 Task: Look for properties with 2 bathrooms.
Action: Mouse moved to (1126, 134)
Screenshot: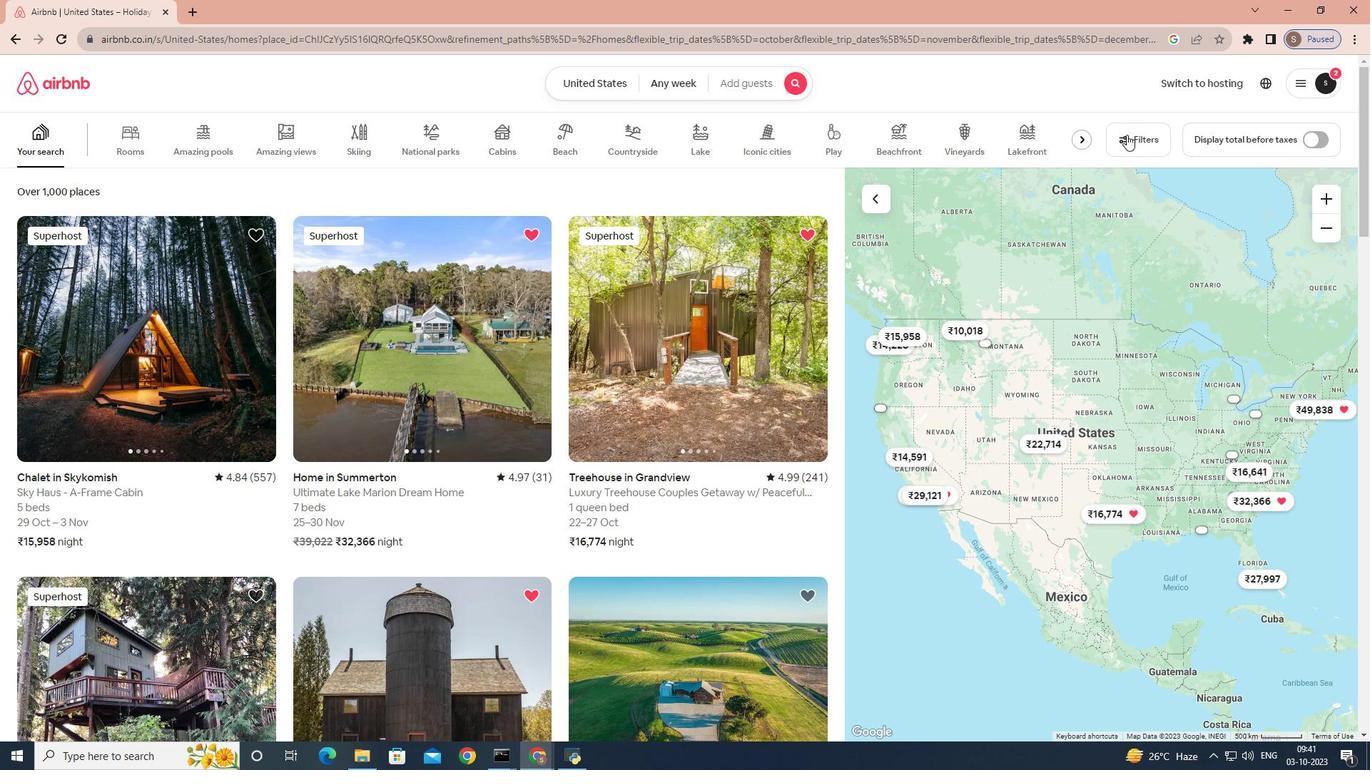
Action: Mouse pressed left at (1126, 134)
Screenshot: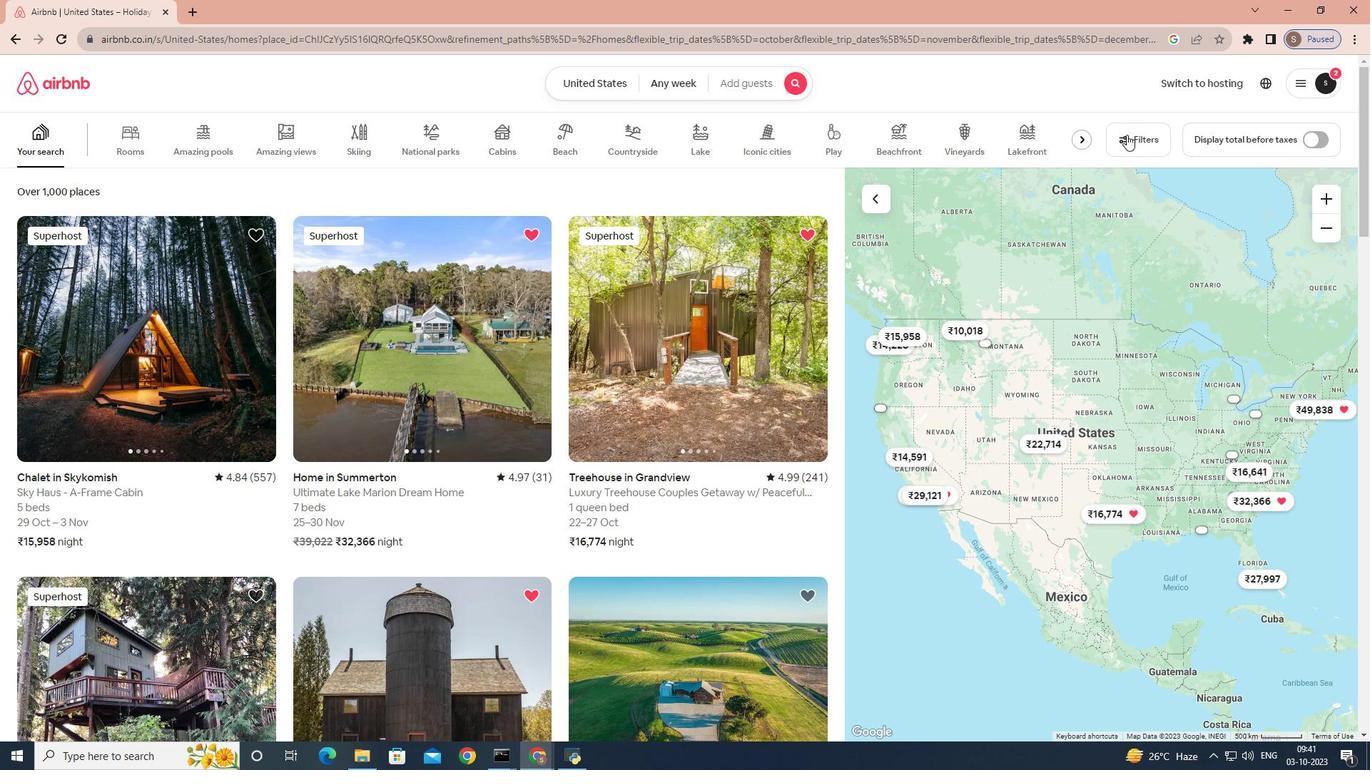 
Action: Mouse moved to (849, 234)
Screenshot: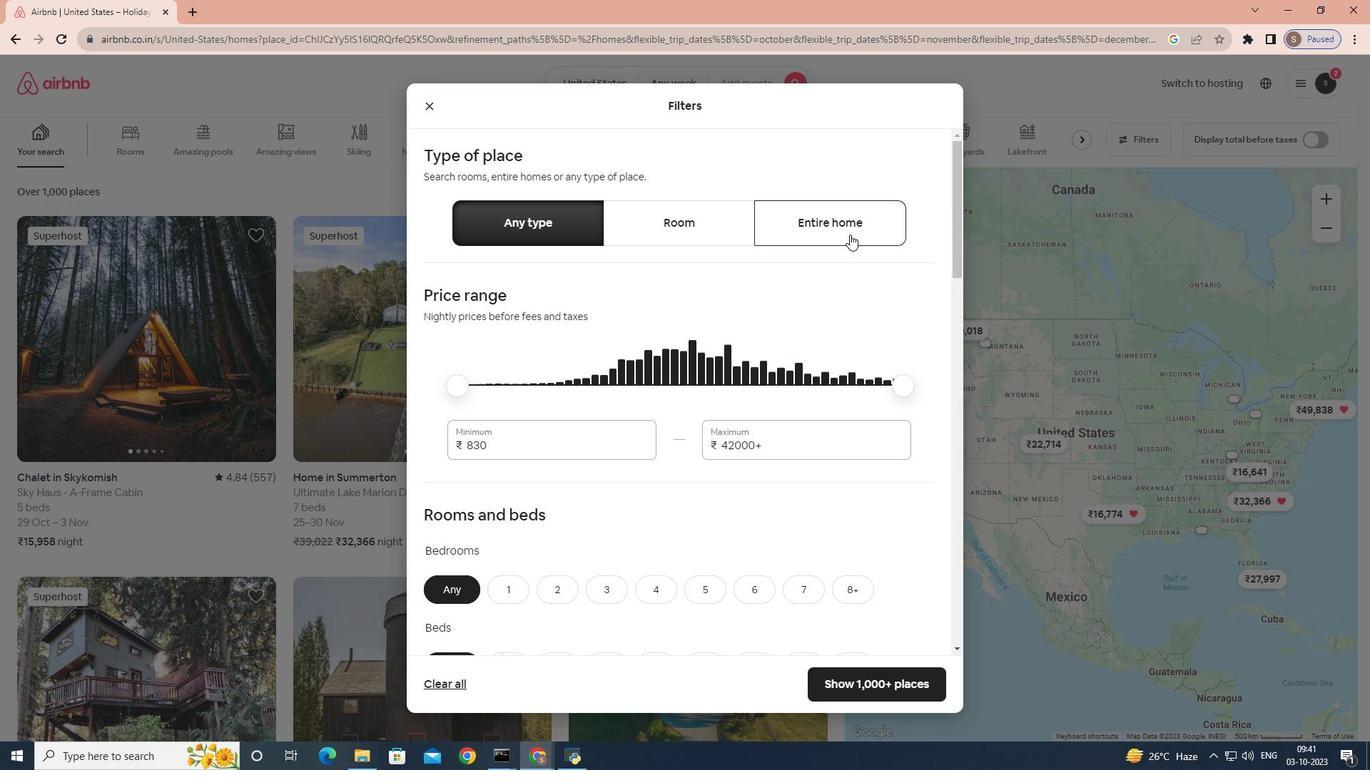 
Action: Mouse pressed left at (849, 234)
Screenshot: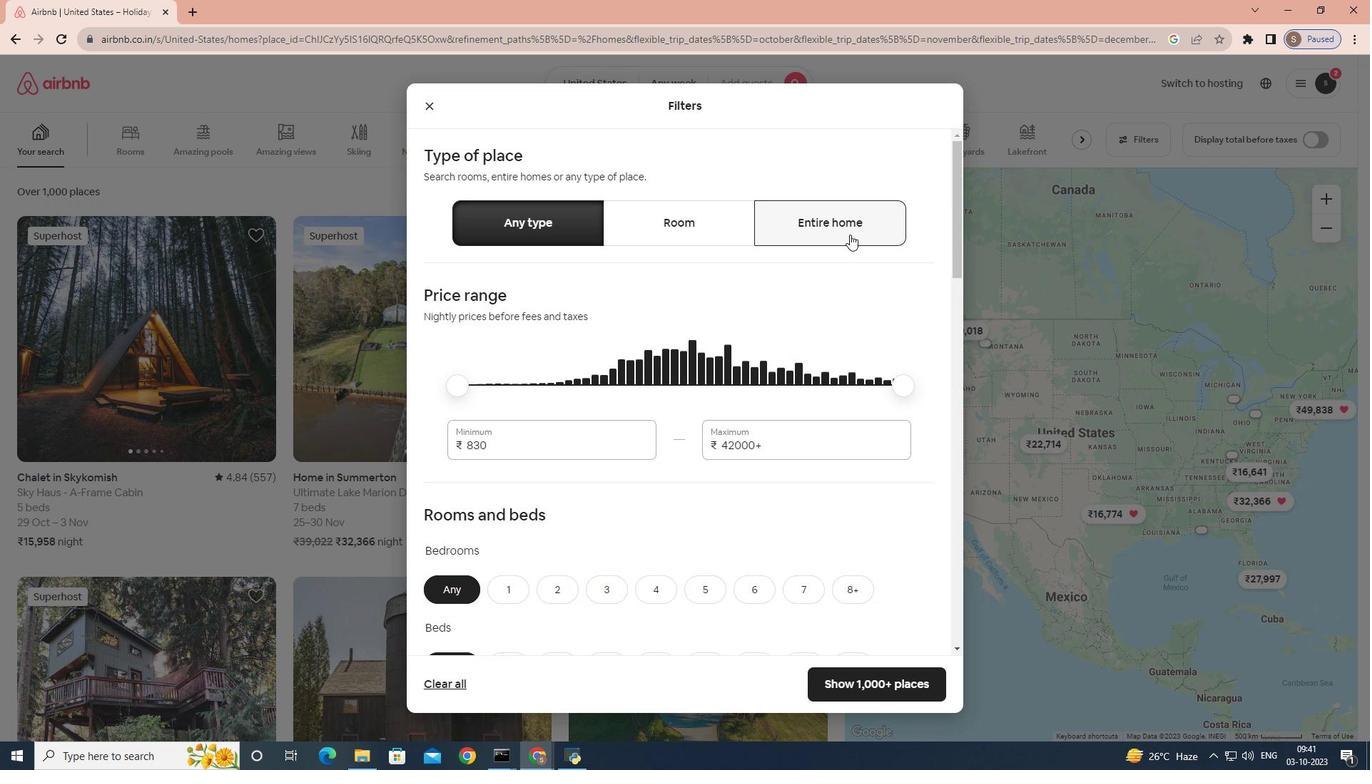
Action: Mouse scrolled (849, 234) with delta (0, 0)
Screenshot: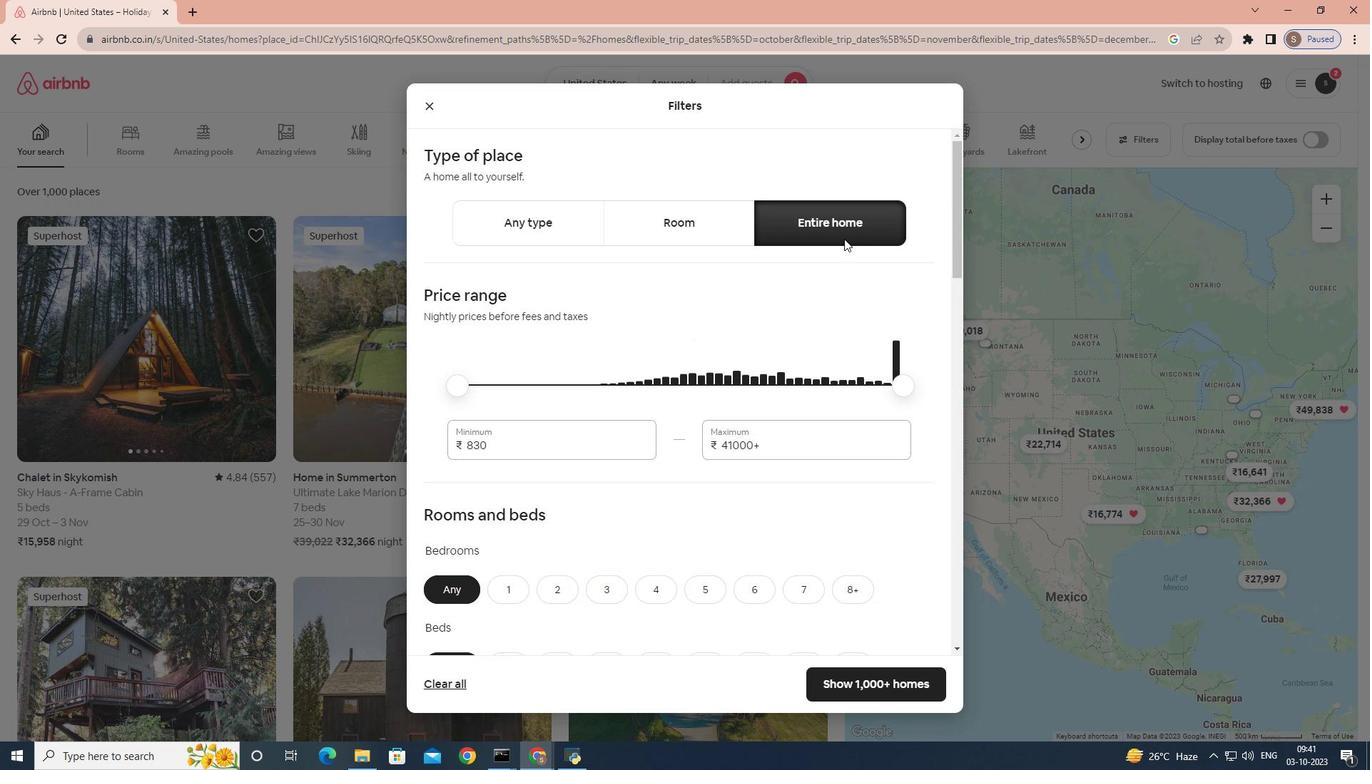 
Action: Mouse moved to (842, 243)
Screenshot: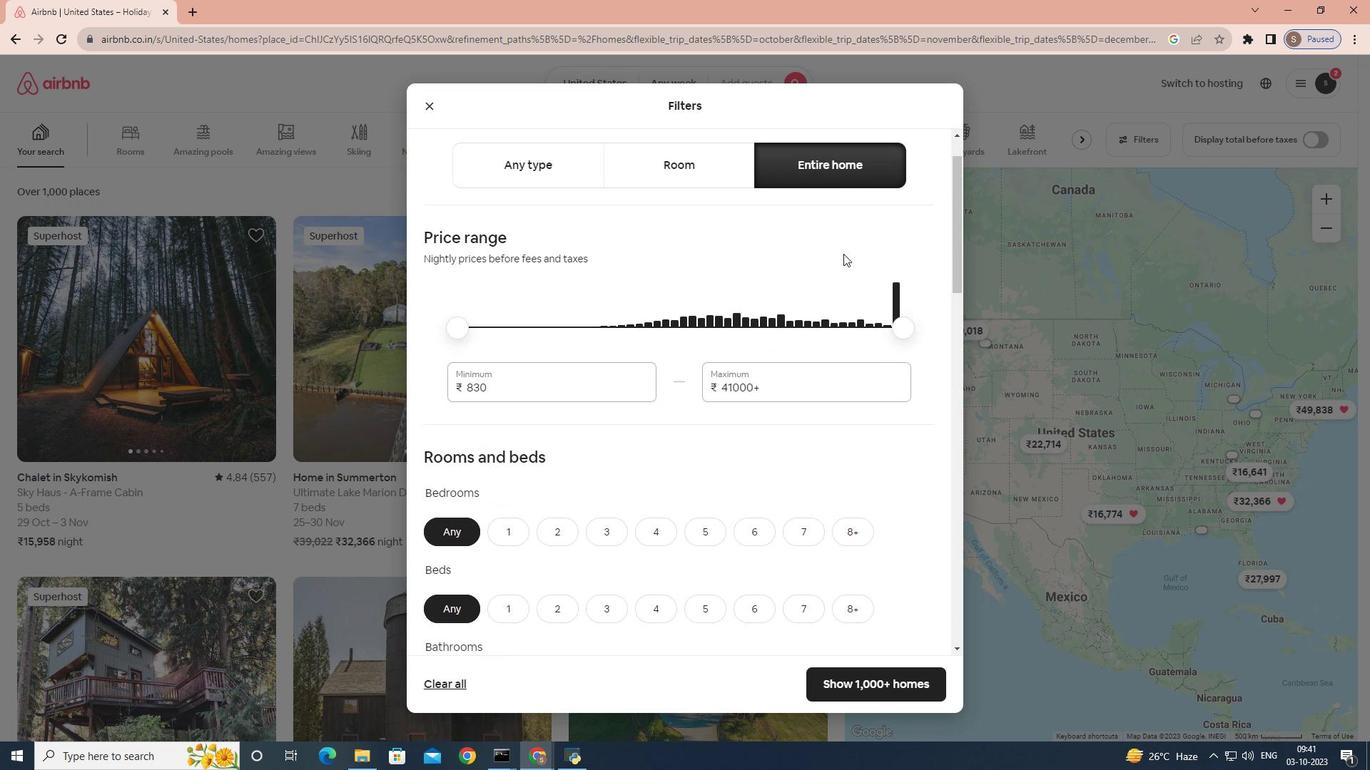 
Action: Mouse scrolled (842, 242) with delta (0, 0)
Screenshot: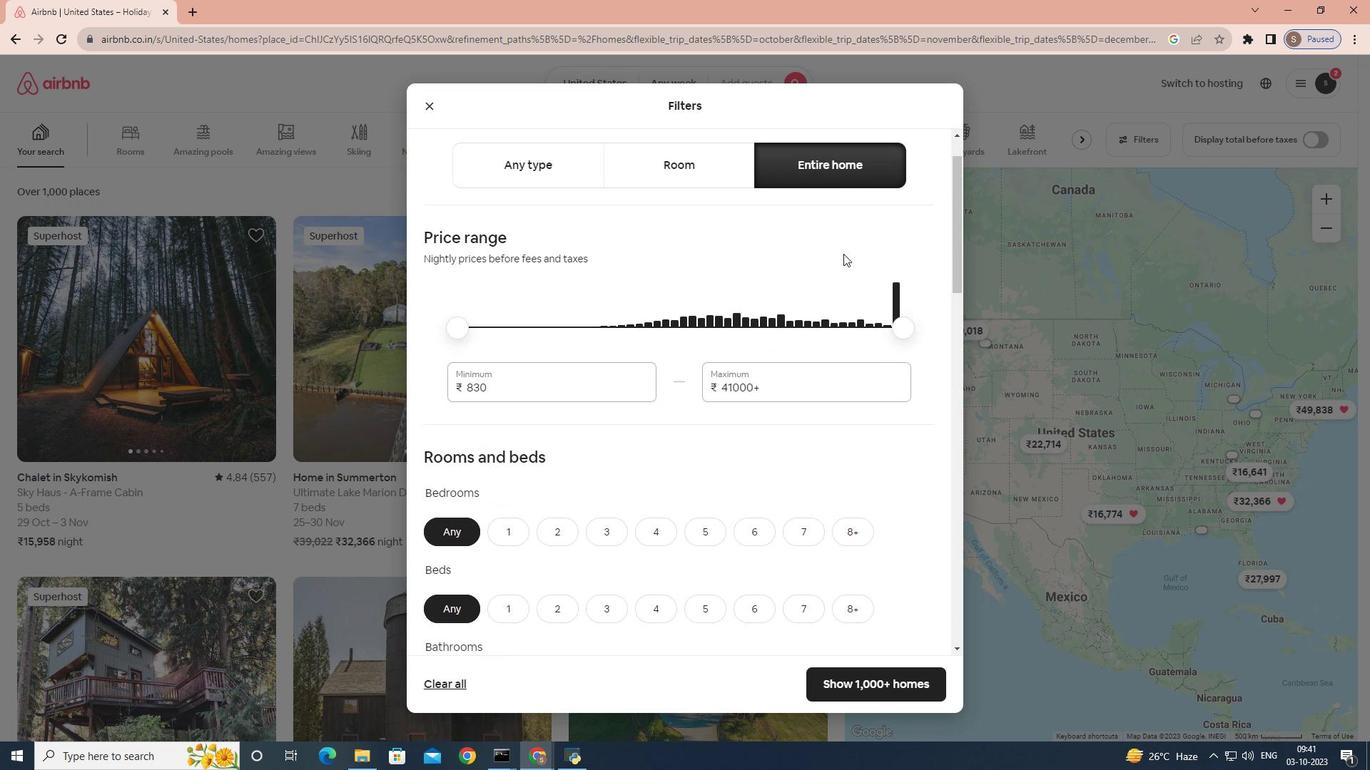 
Action: Mouse moved to (842, 281)
Screenshot: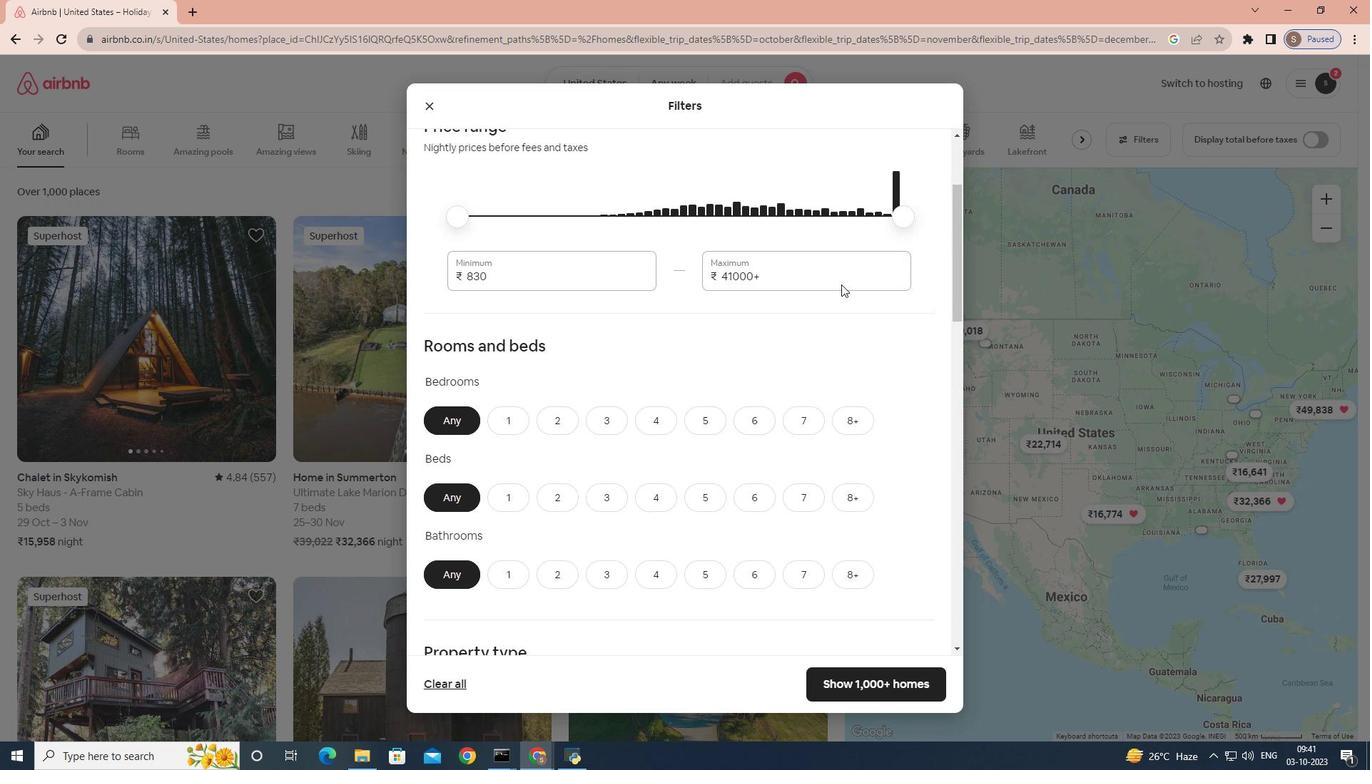 
Action: Mouse scrolled (842, 281) with delta (0, 0)
Screenshot: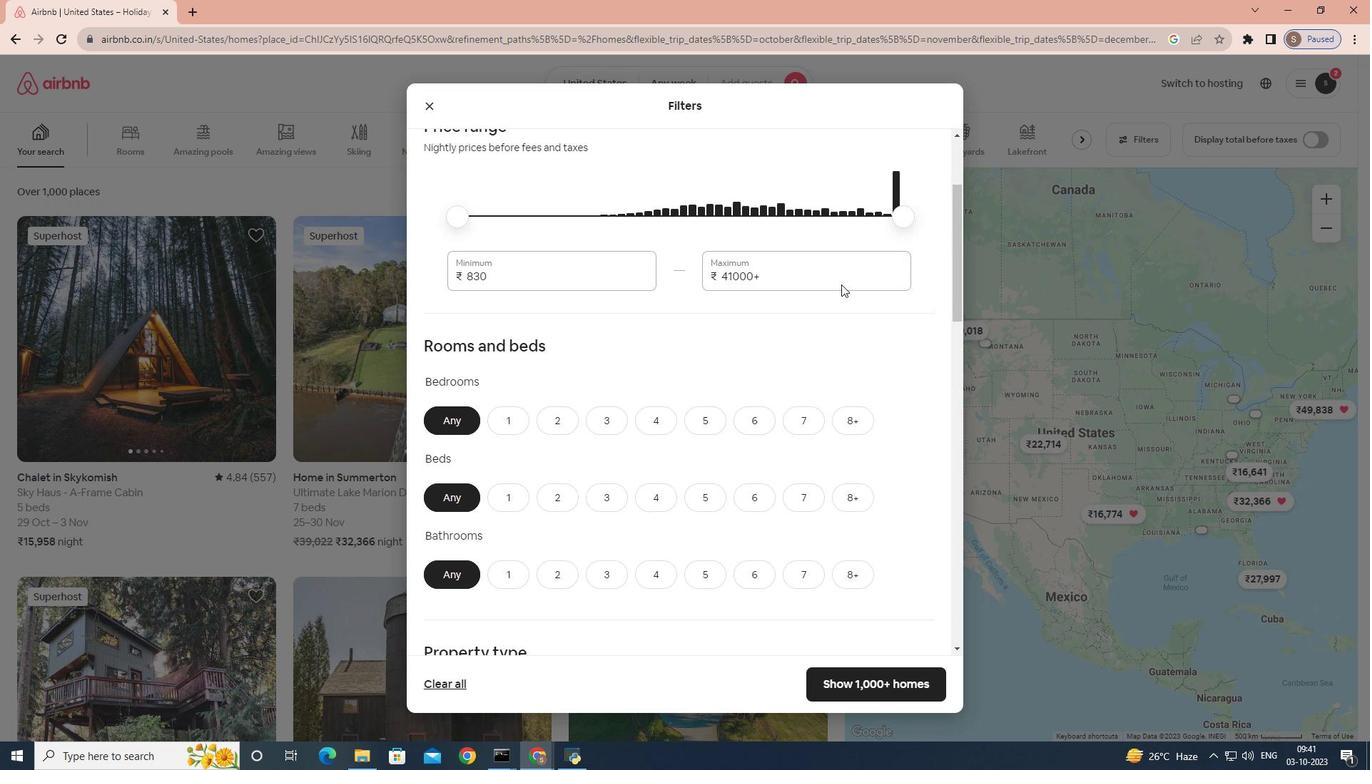 
Action: Mouse moved to (841, 283)
Screenshot: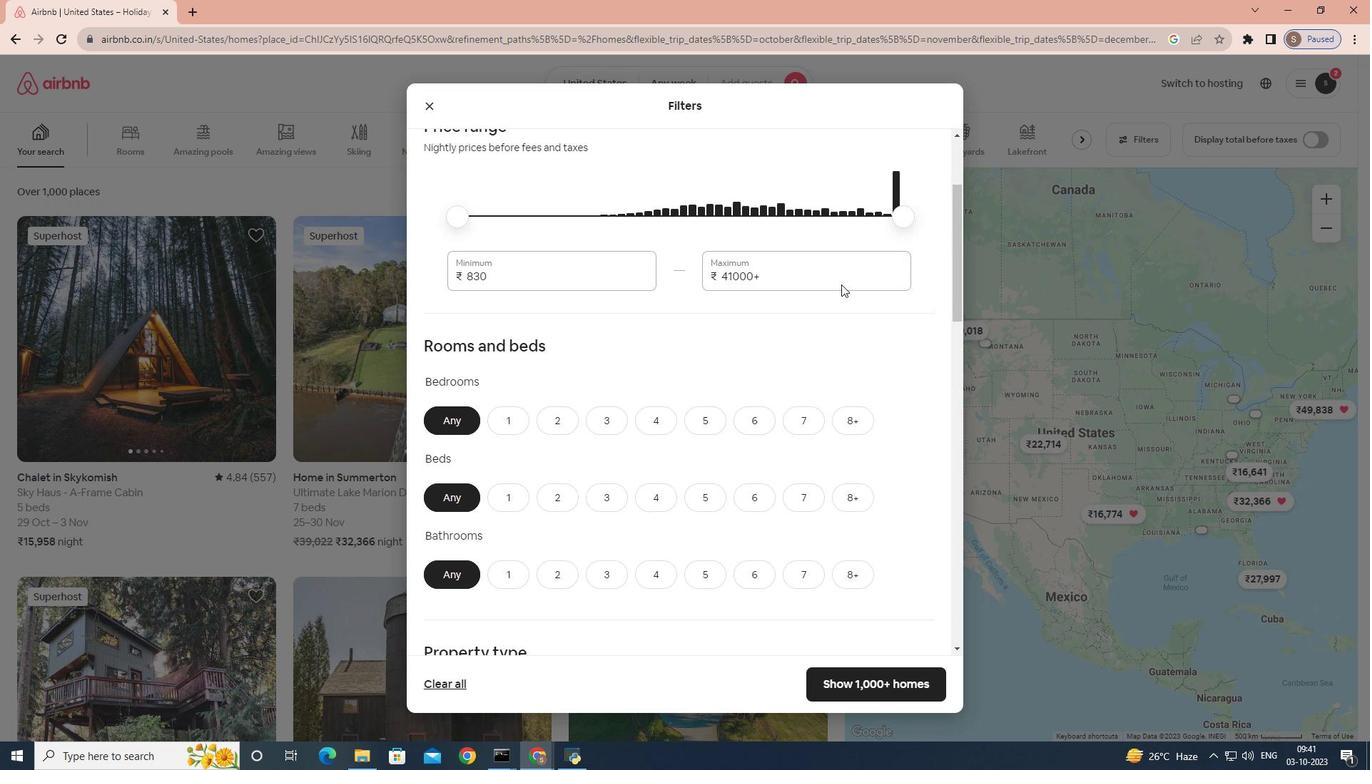 
Action: Mouse scrolled (841, 282) with delta (0, 0)
Screenshot: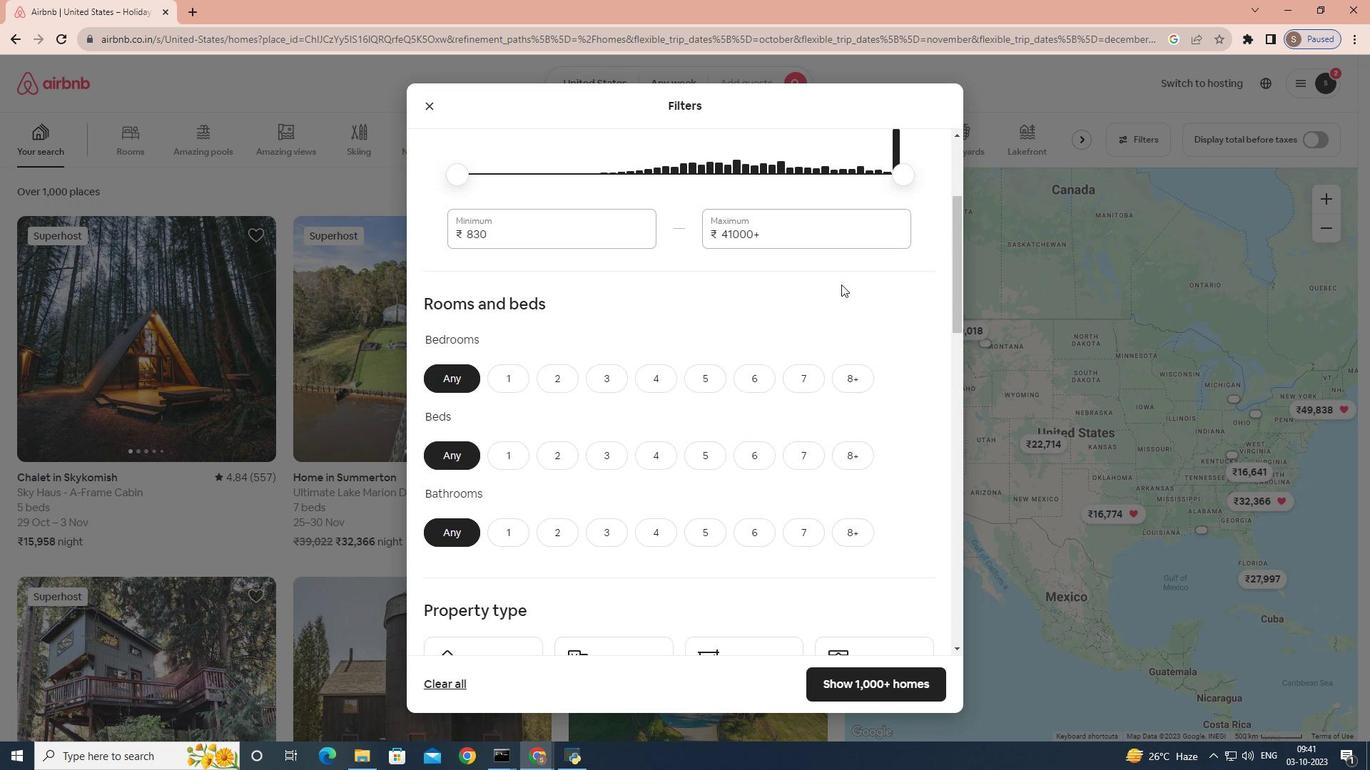 
Action: Mouse moved to (555, 458)
Screenshot: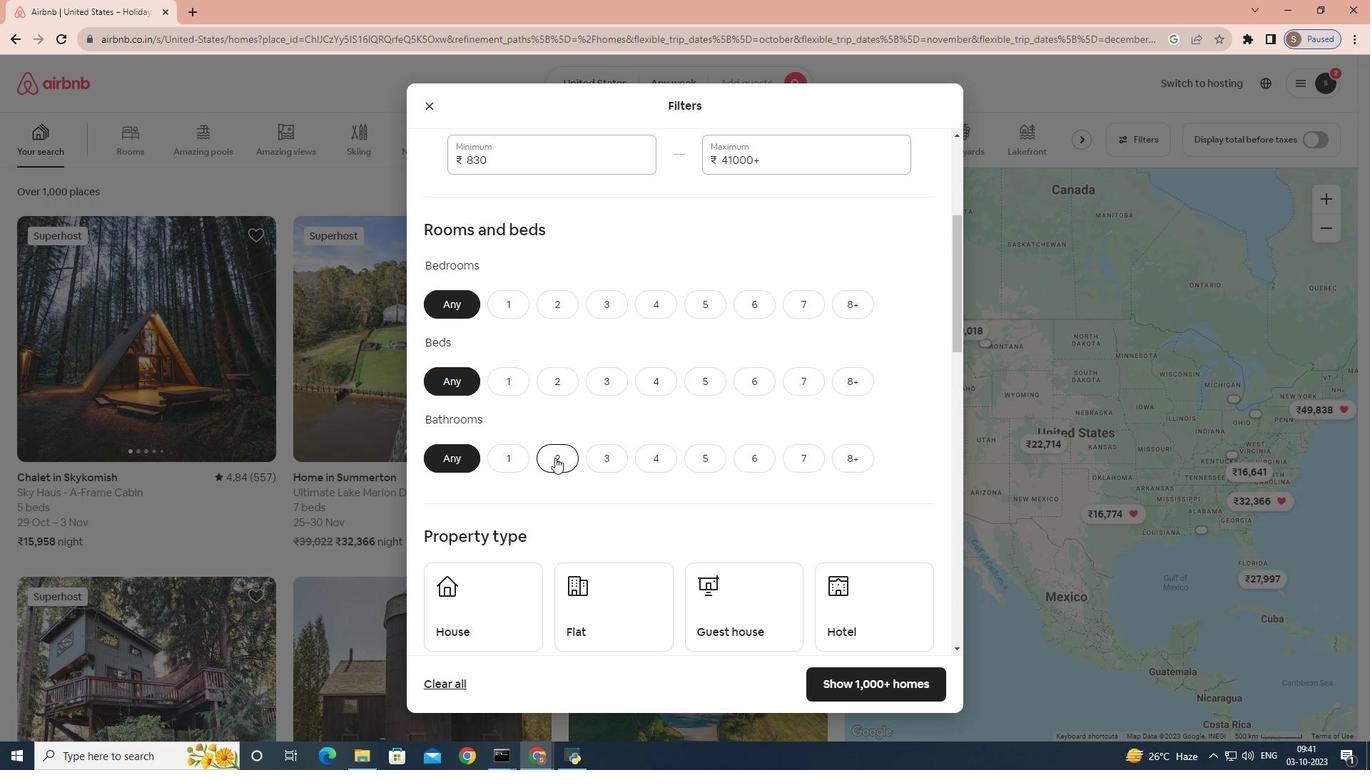 
Action: Mouse pressed left at (555, 458)
Screenshot: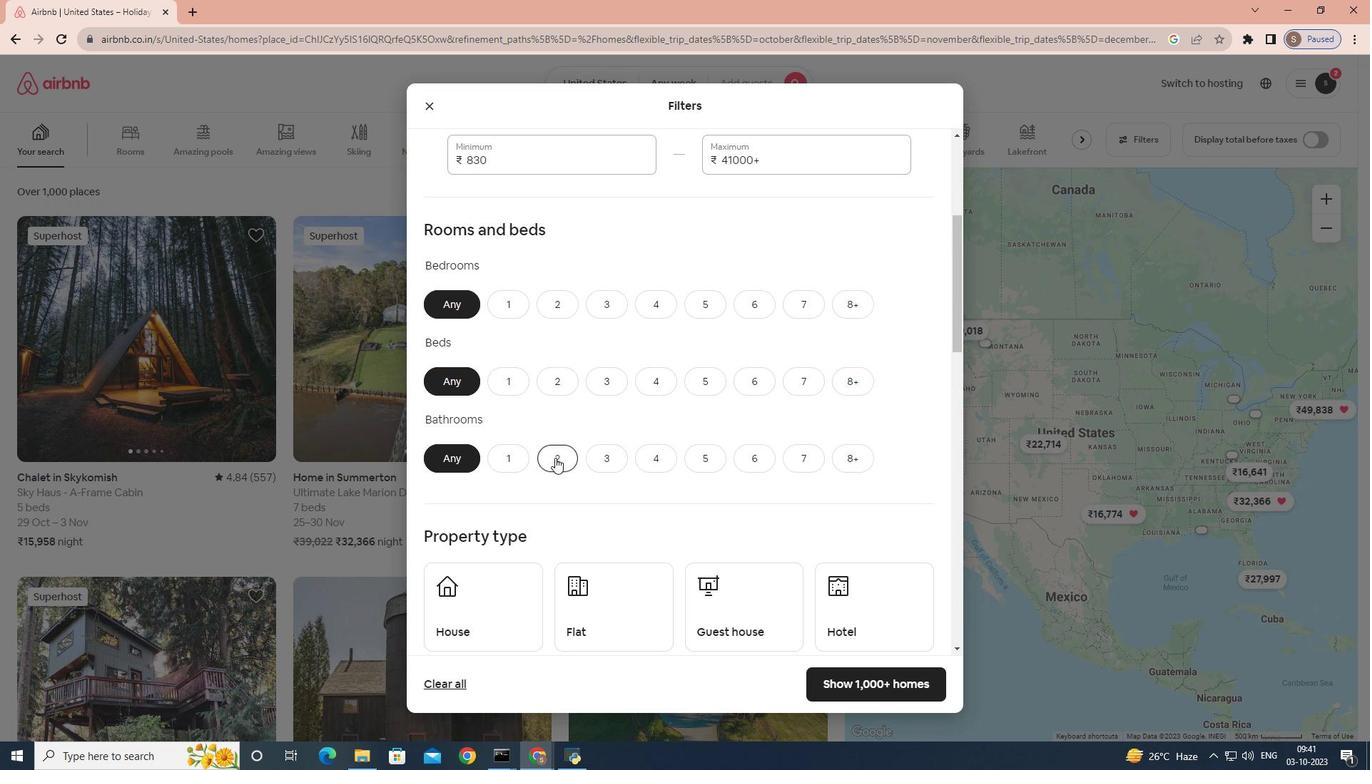 
Action: Mouse moved to (867, 693)
Screenshot: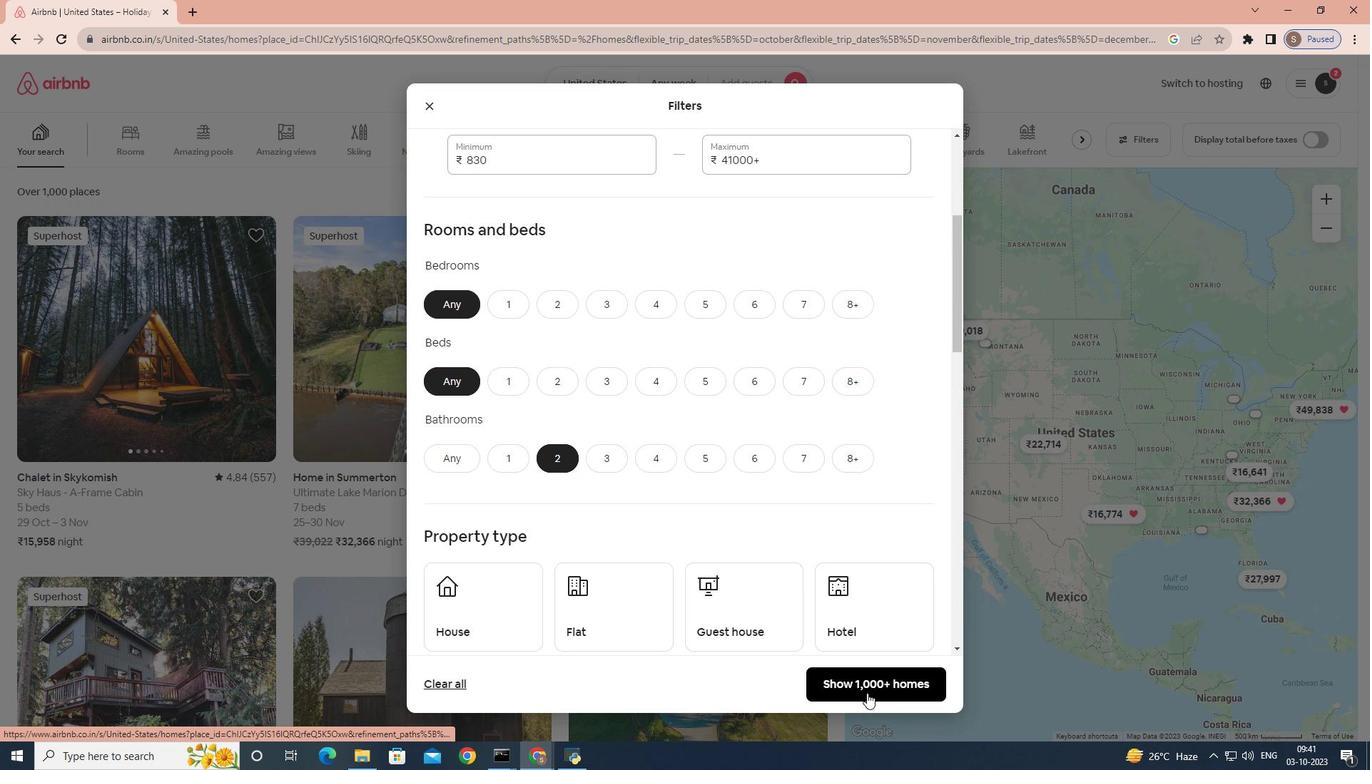 
Action: Mouse pressed left at (867, 693)
Screenshot: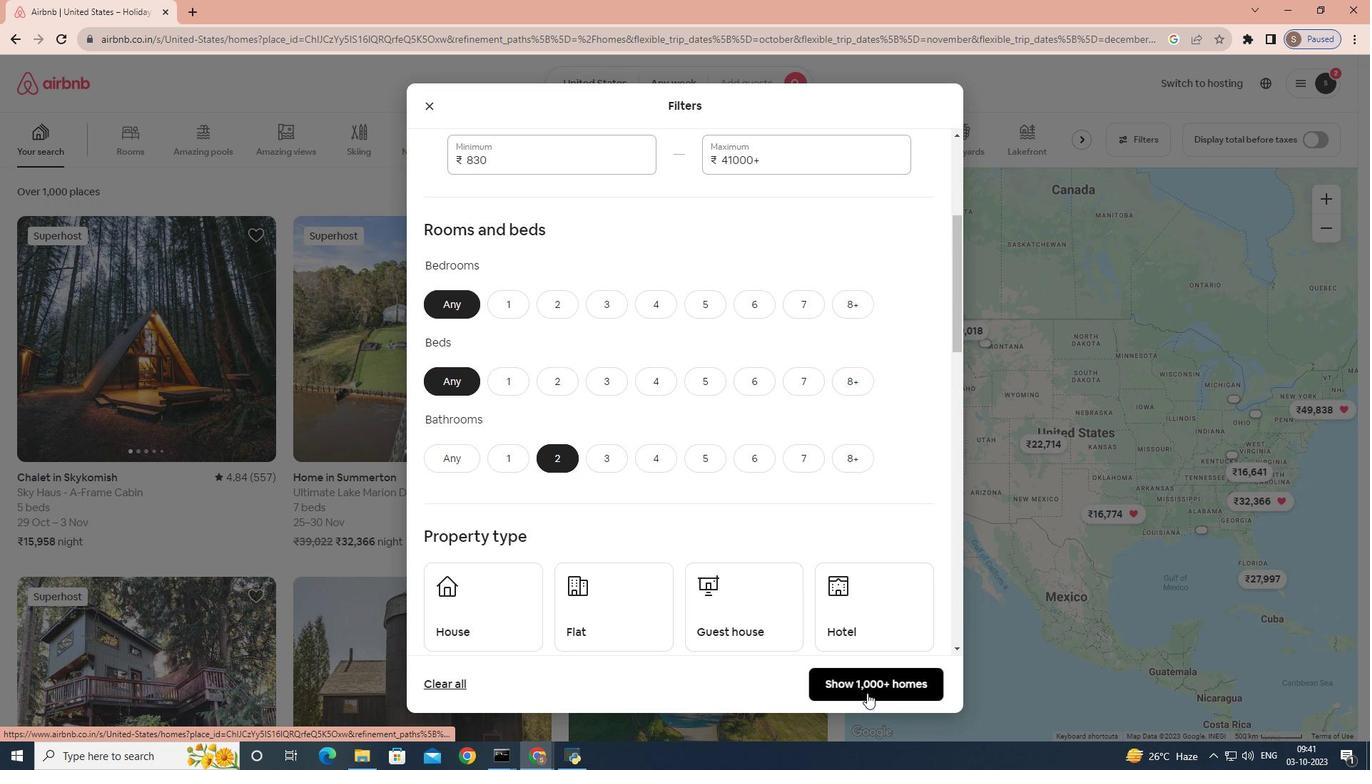 
